 Task: Insert a bar chart into the spreadsheet named "Data"..
Action: Mouse pressed left at (60, 339)
Screenshot: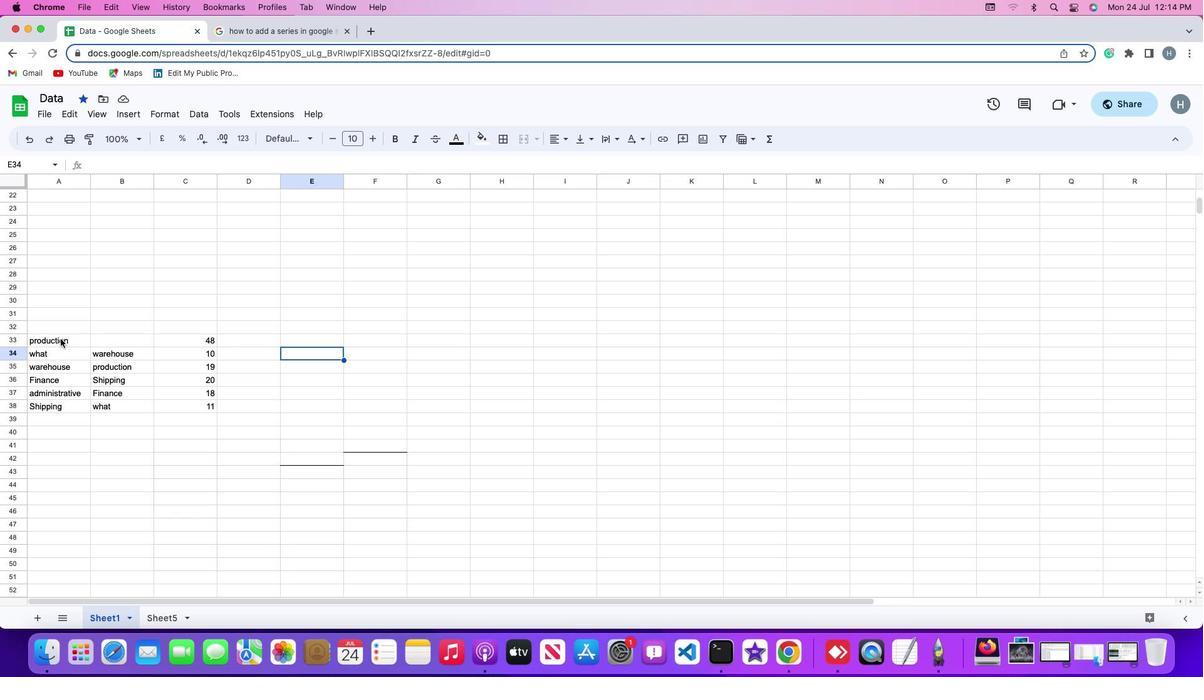 
Action: Mouse pressed left at (60, 339)
Screenshot: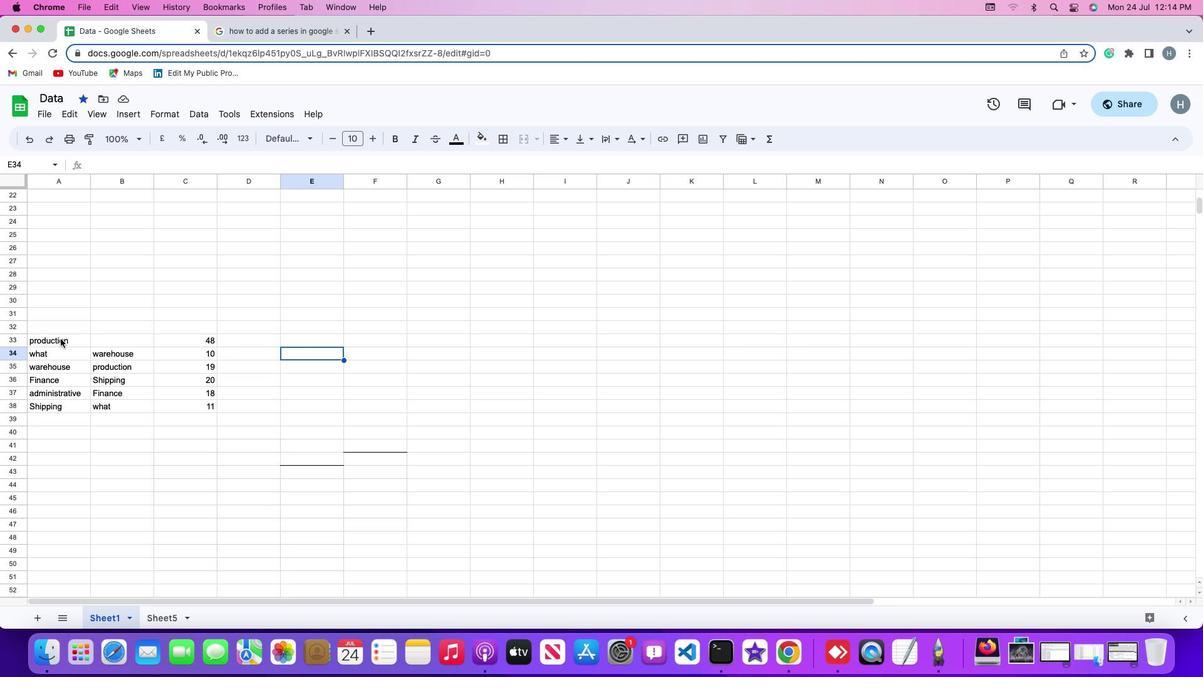 
Action: Mouse moved to (132, 112)
Screenshot: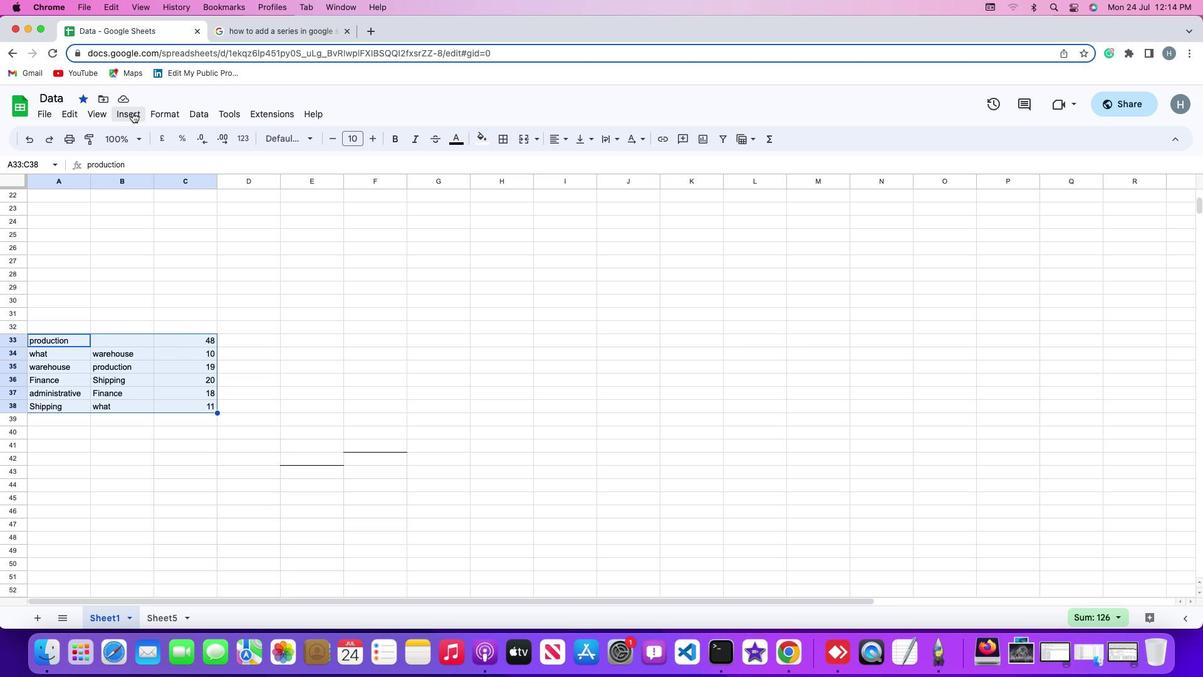 
Action: Mouse pressed left at (132, 112)
Screenshot: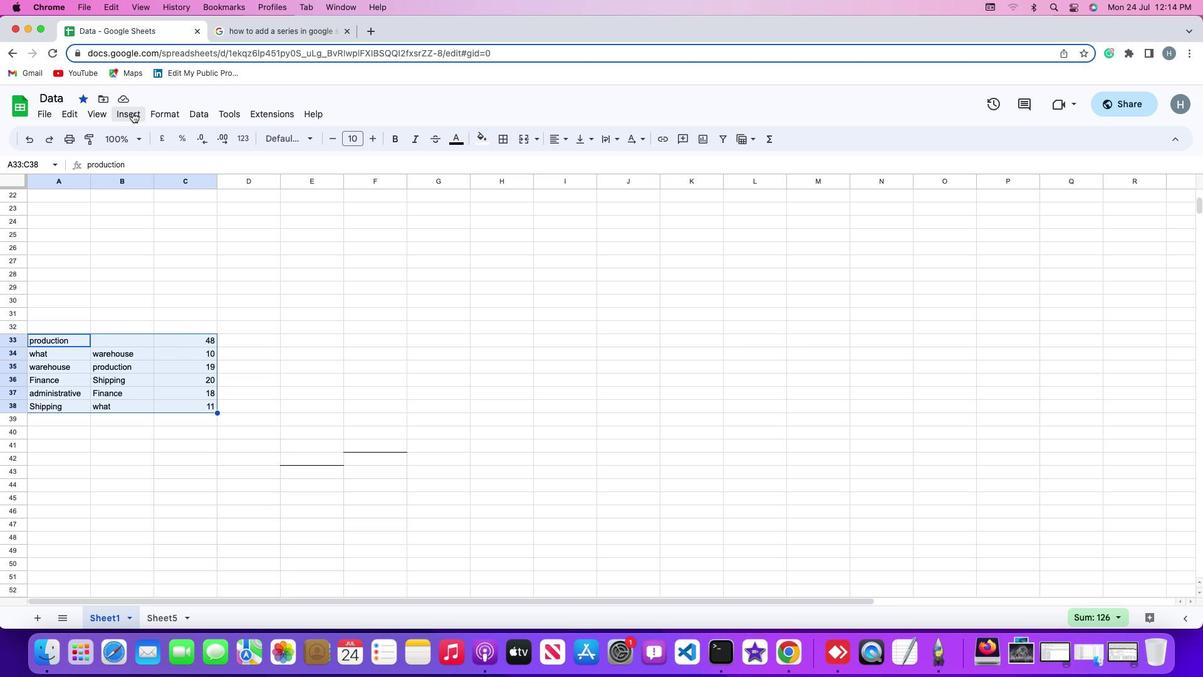 
Action: Mouse moved to (151, 225)
Screenshot: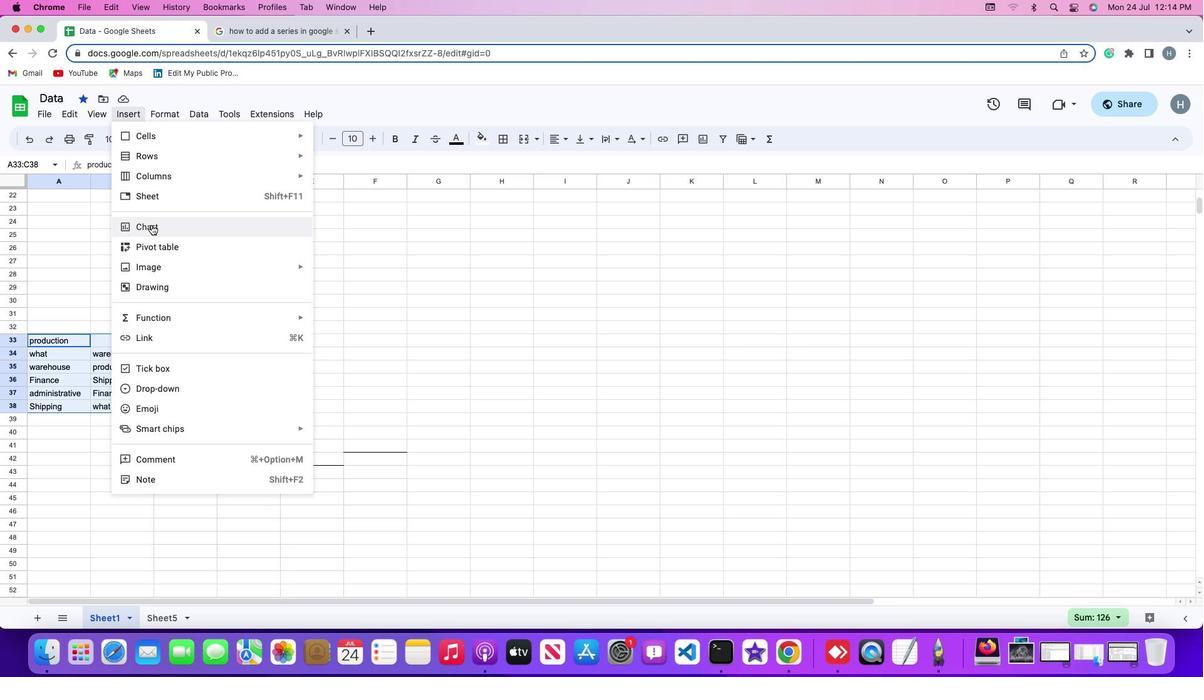 
Action: Mouse pressed left at (151, 225)
Screenshot: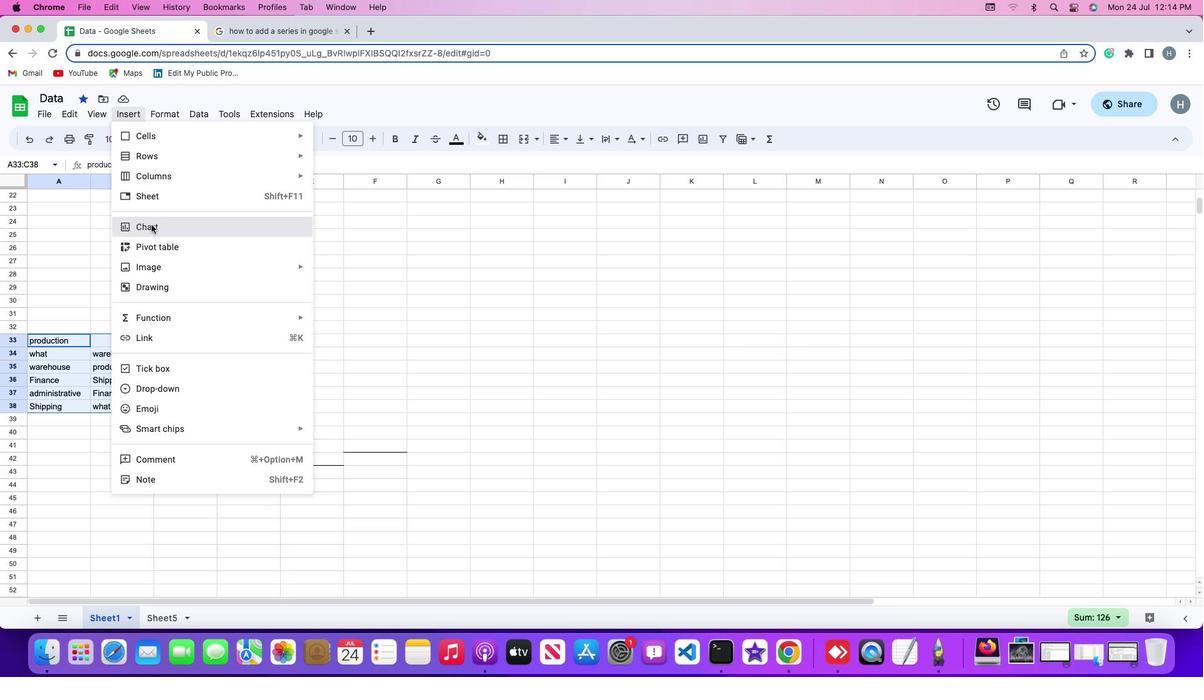 
Action: Mouse moved to (1154, 201)
Screenshot: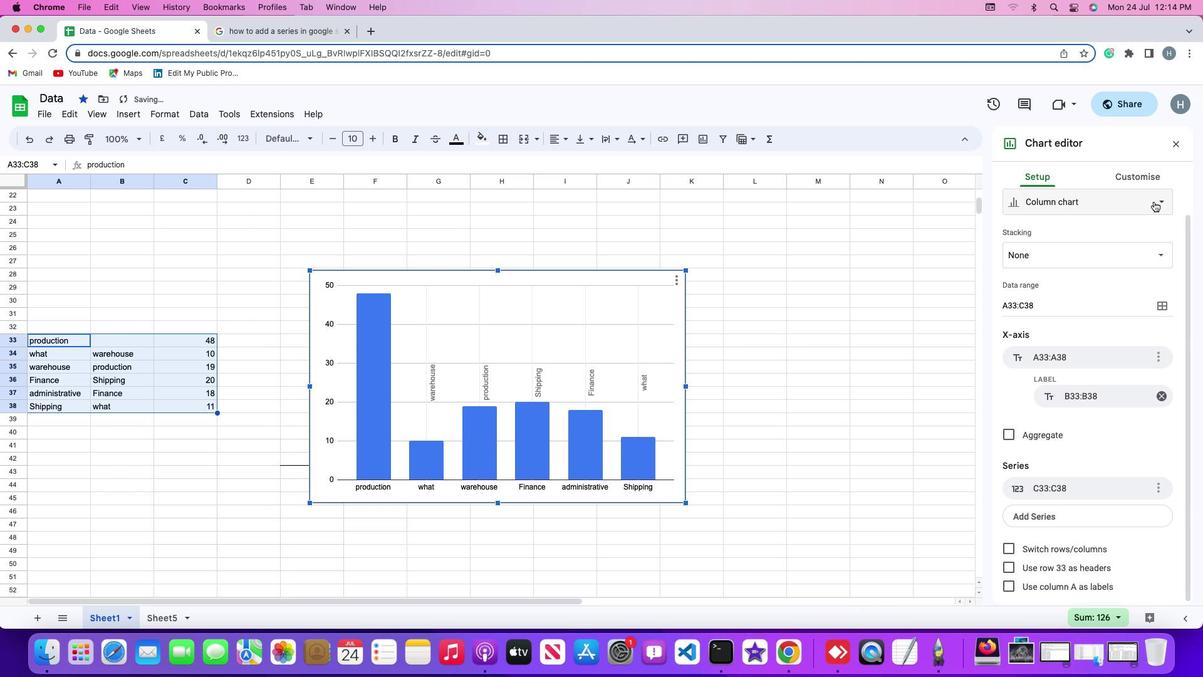 
Action: Mouse pressed left at (1154, 201)
Screenshot: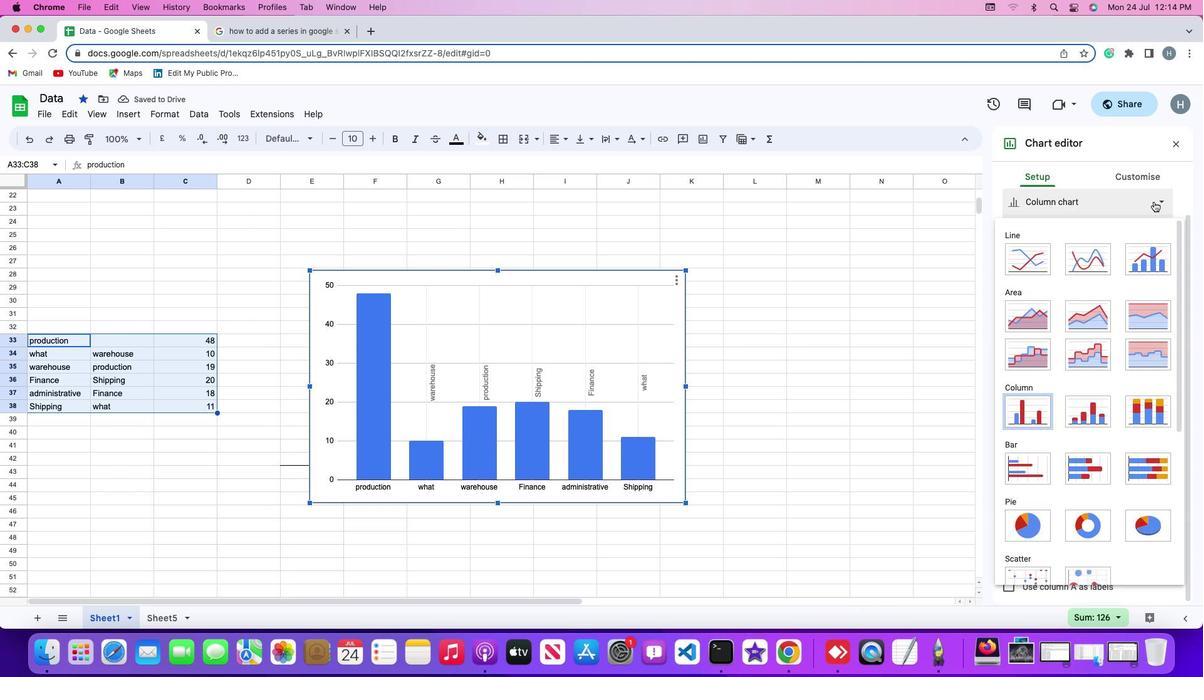 
Action: Mouse moved to (1022, 462)
Screenshot: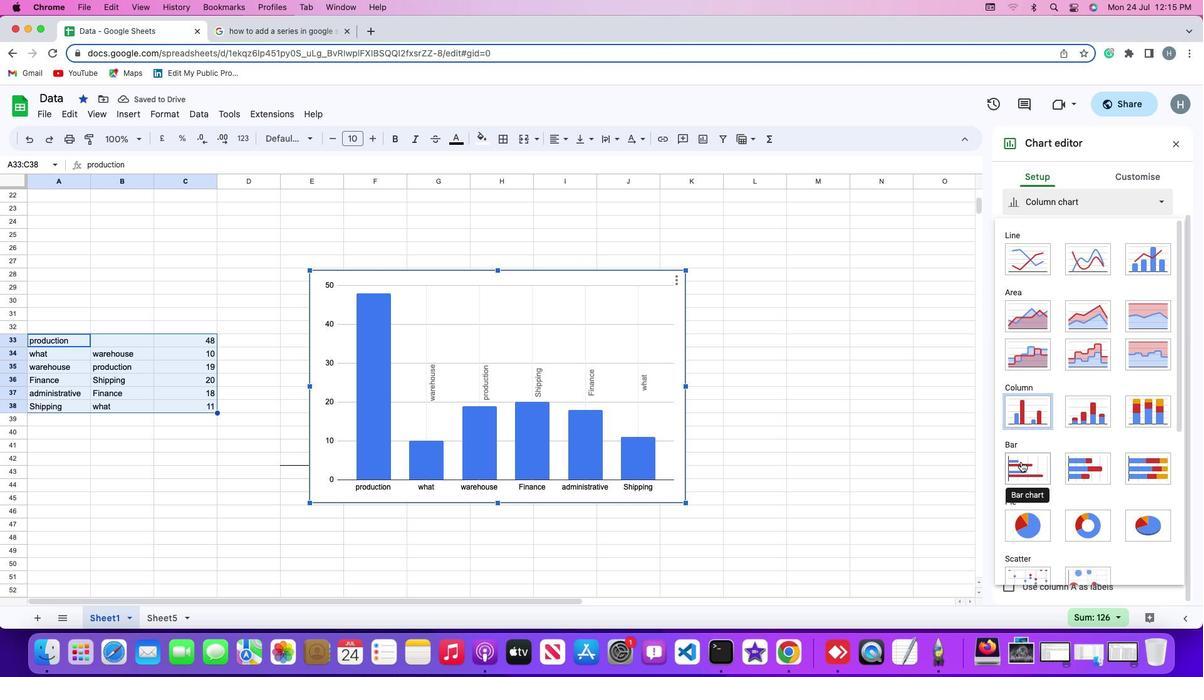 
Action: Mouse pressed left at (1022, 462)
Screenshot: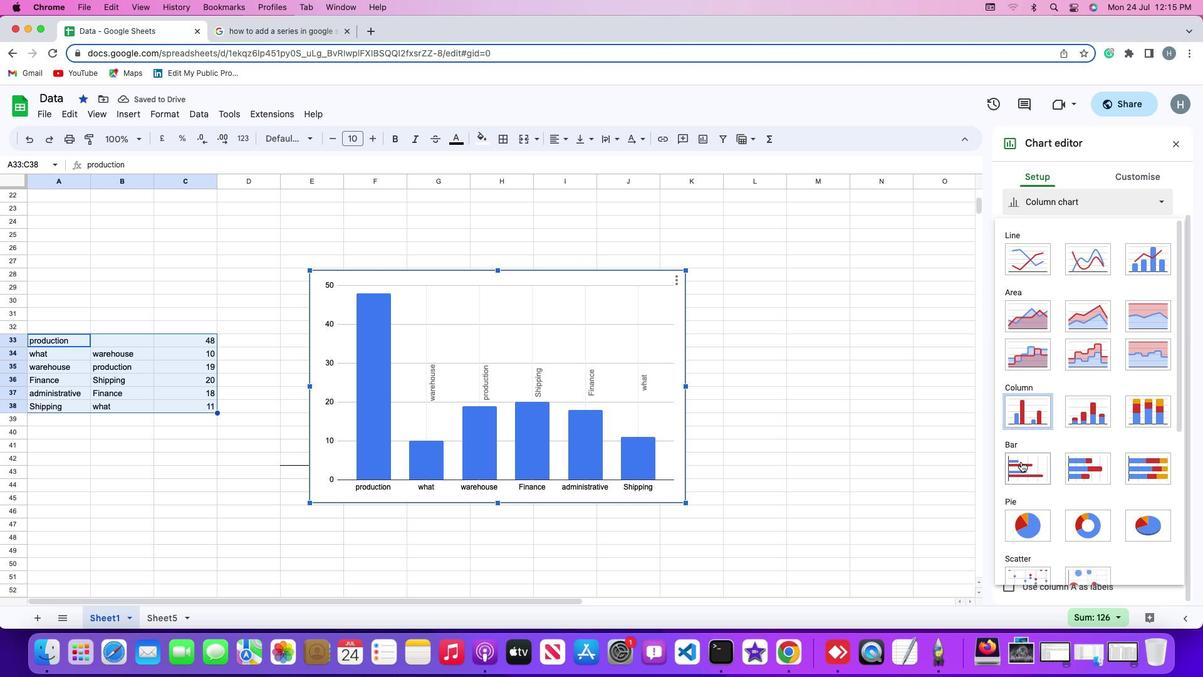 
Action: Mouse moved to (830, 403)
Screenshot: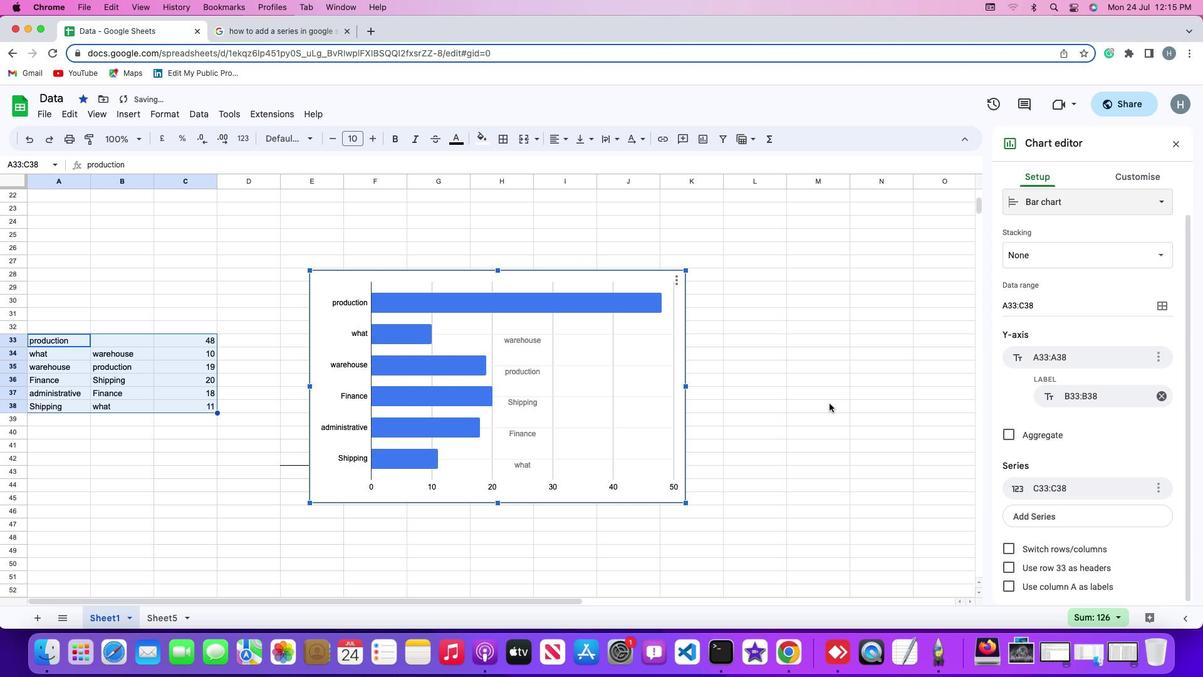 
